 Task: Create a rule from the Agile list, Priority changed -> Complete task in the project AgilePulse if Priority Cleared then Complete Task
Action: Mouse moved to (101, 378)
Screenshot: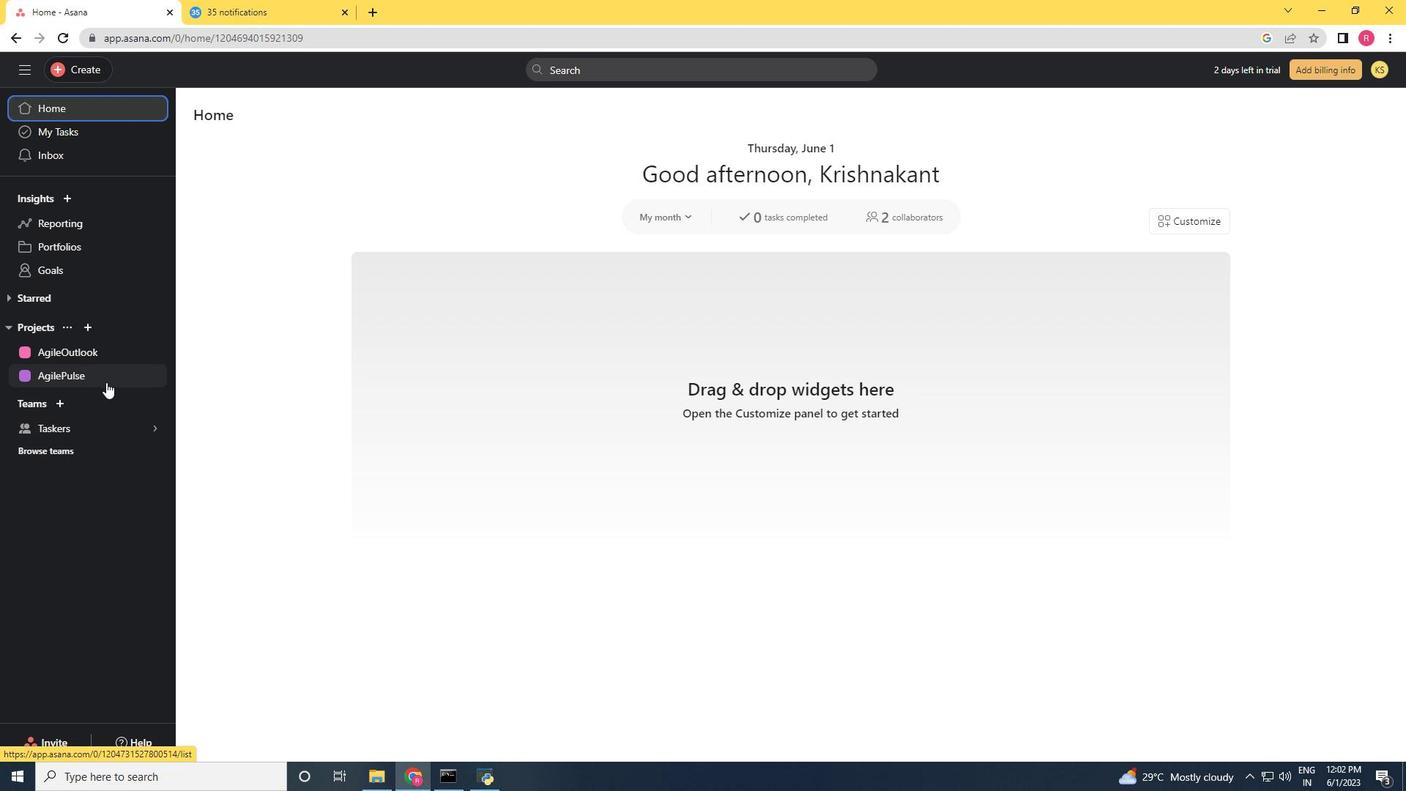 
Action: Mouse pressed left at (101, 378)
Screenshot: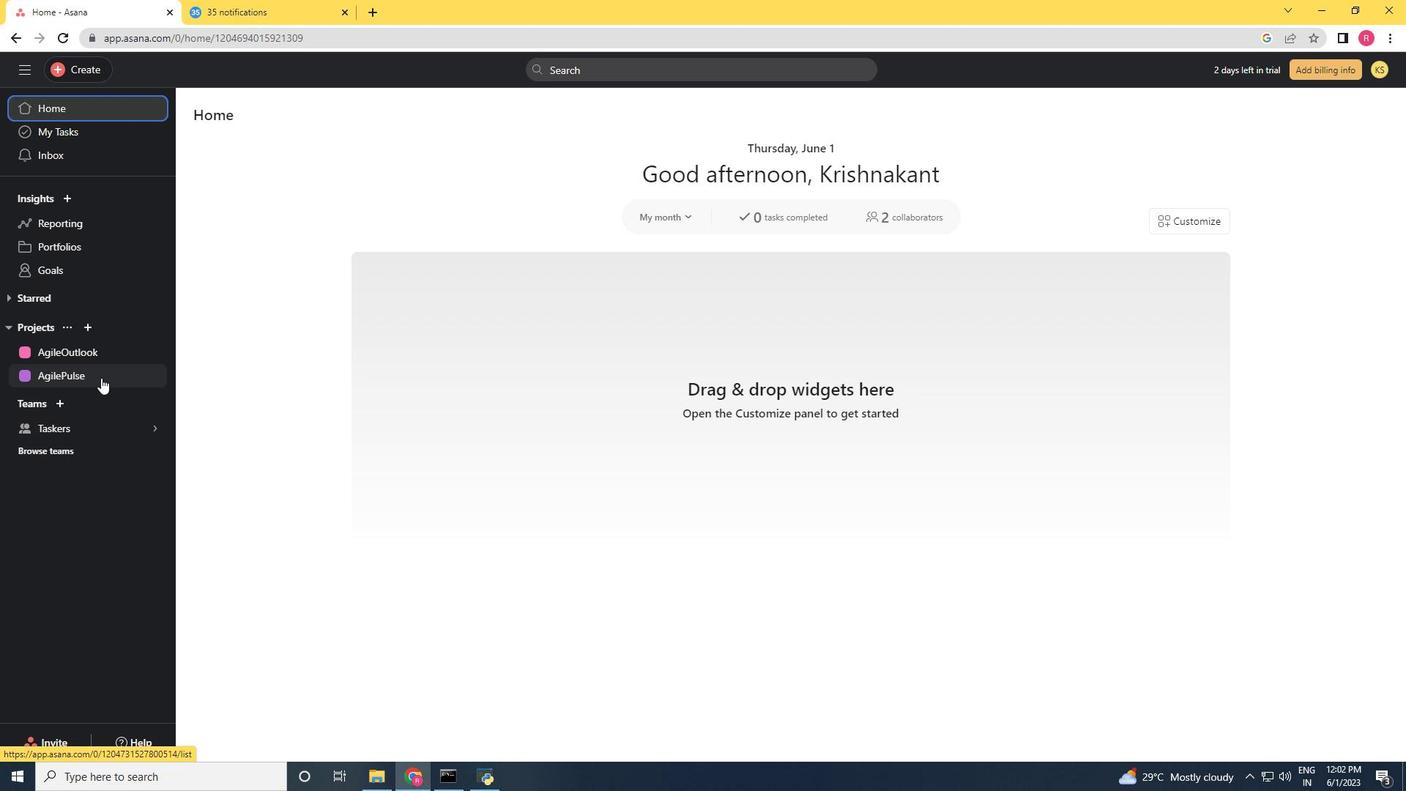 
Action: Mouse moved to (1355, 128)
Screenshot: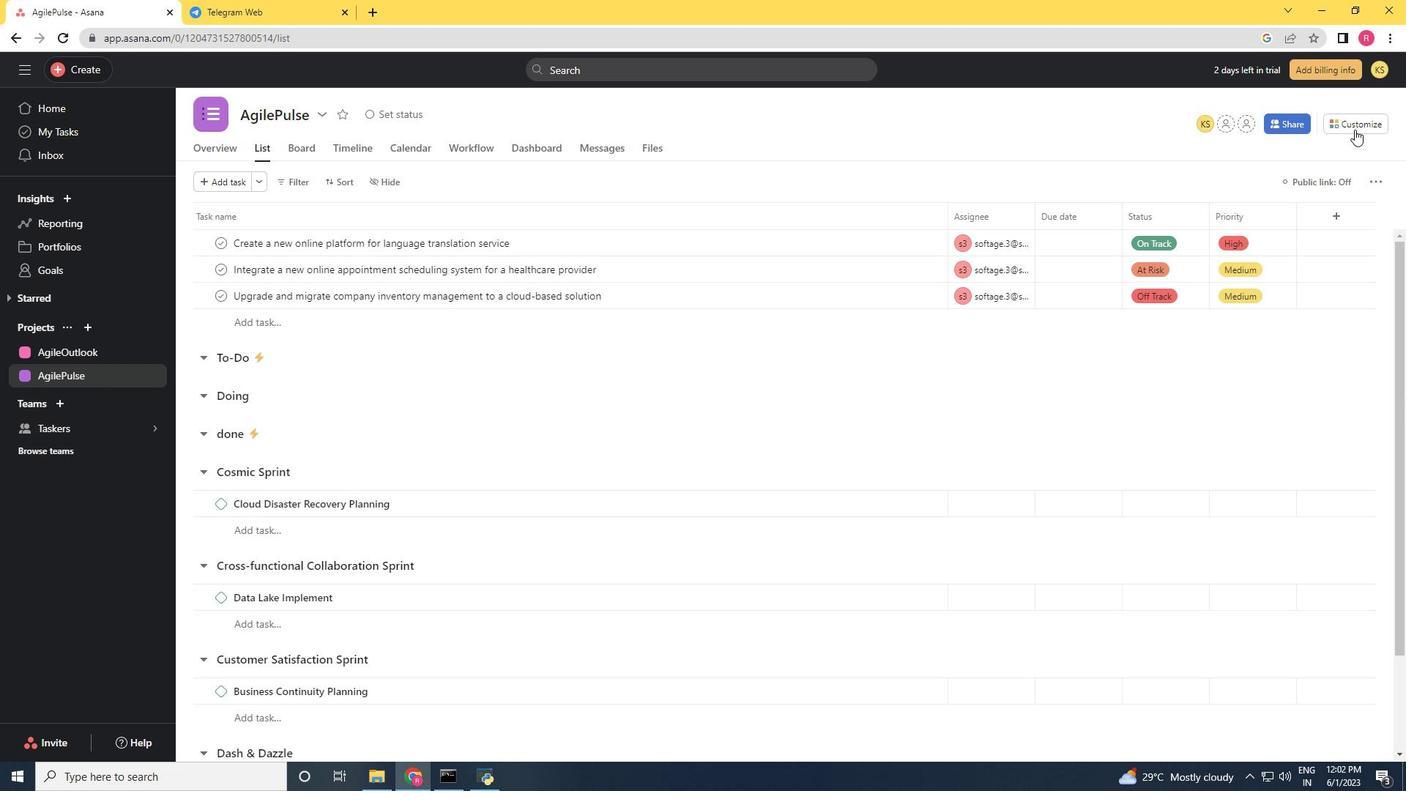 
Action: Mouse pressed left at (1355, 128)
Screenshot: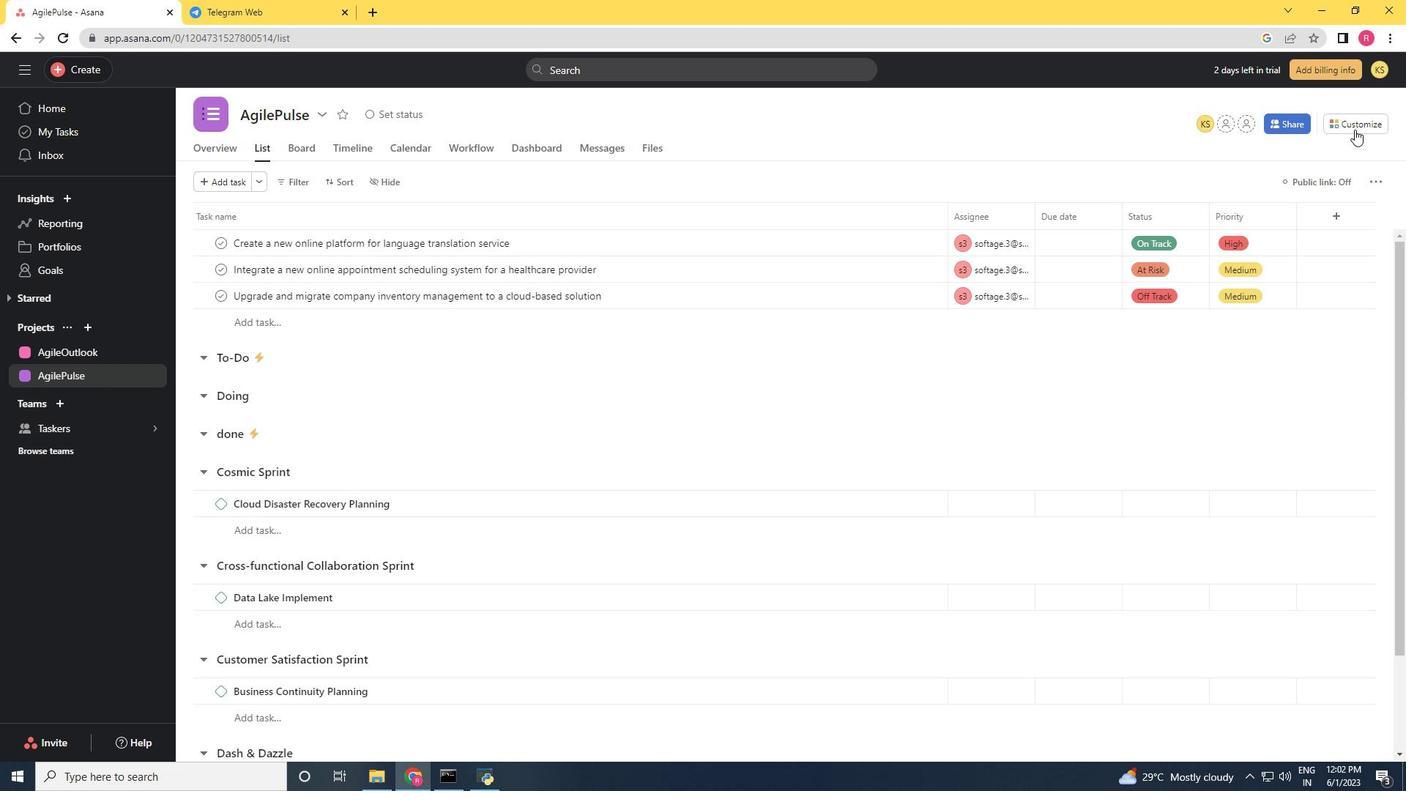 
Action: Mouse moved to (1113, 315)
Screenshot: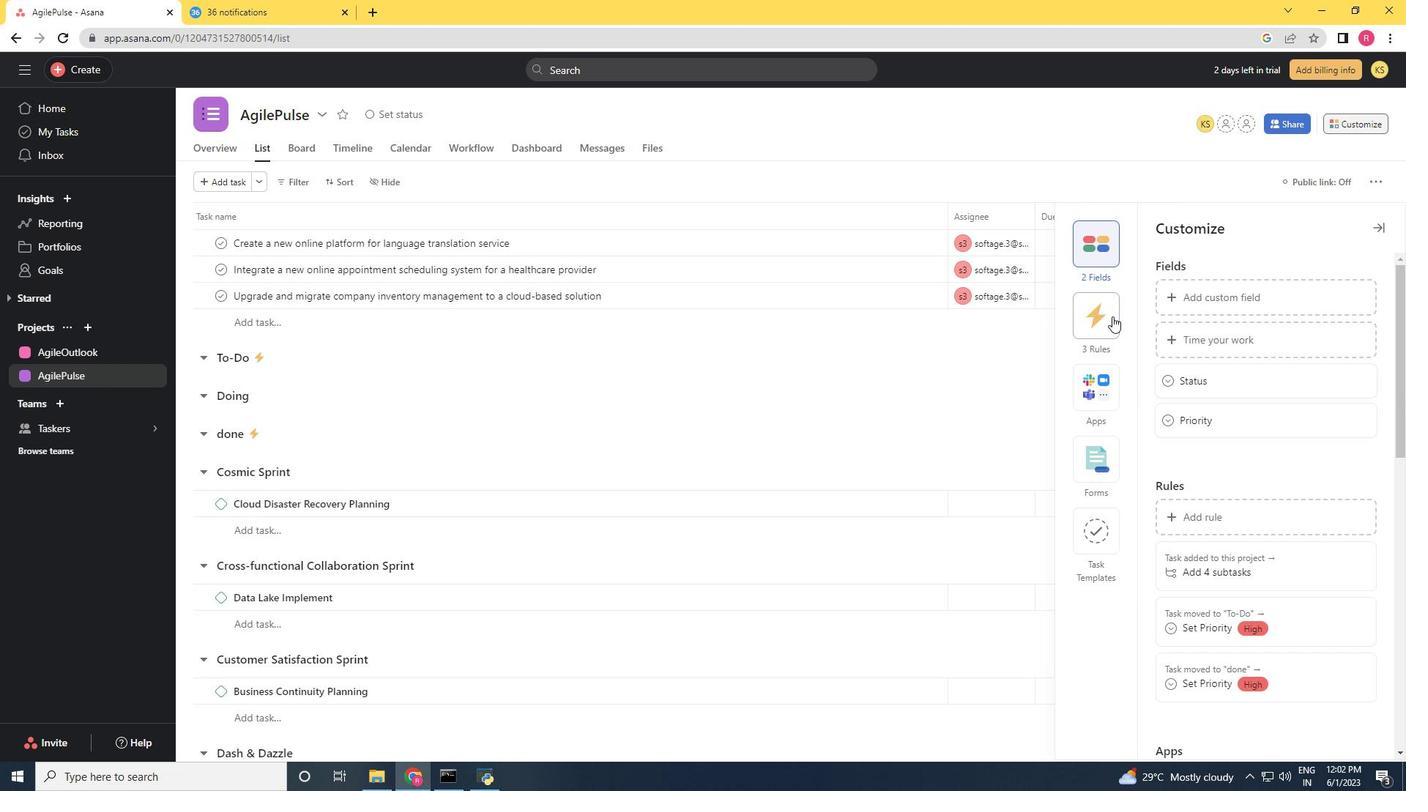 
Action: Mouse pressed left at (1113, 315)
Screenshot: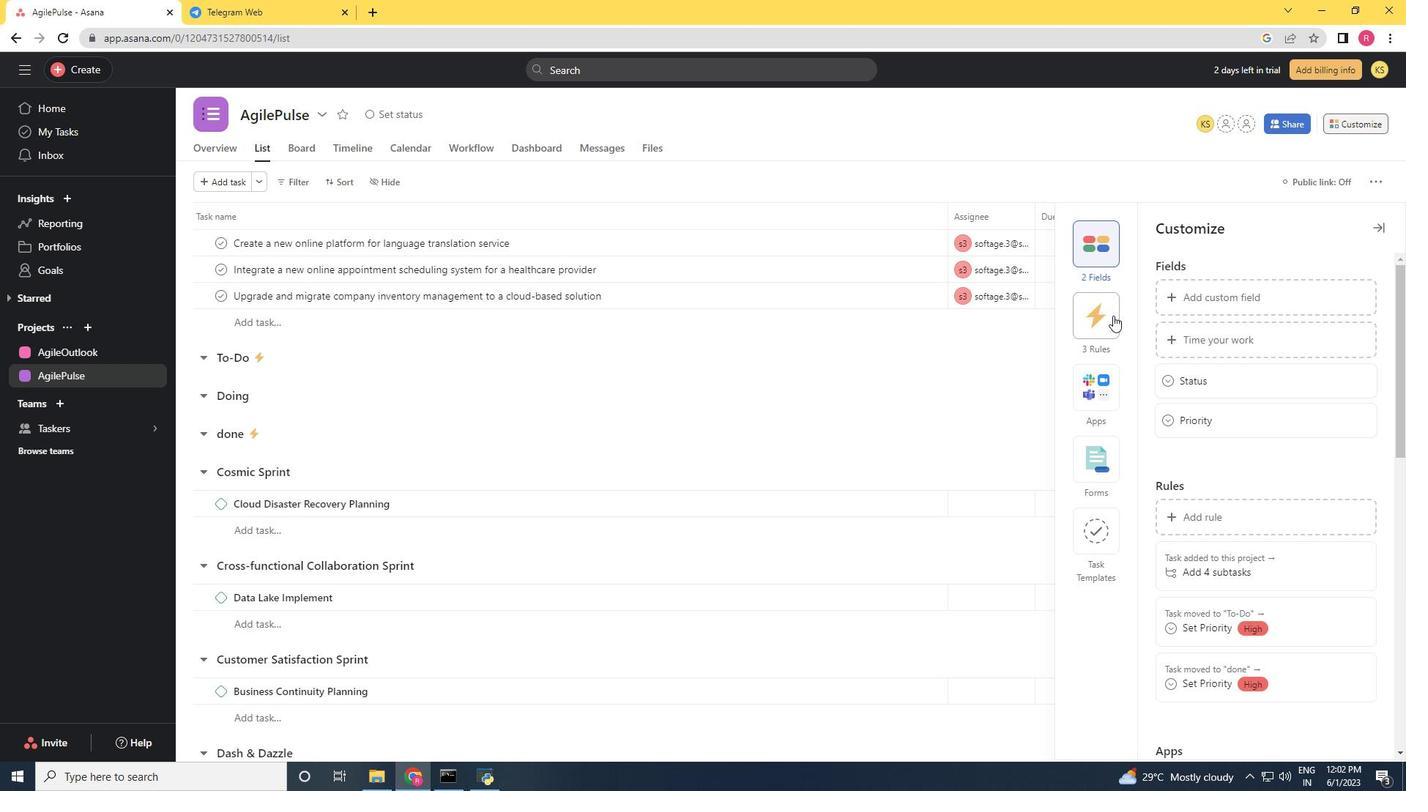 
Action: Mouse moved to (1228, 300)
Screenshot: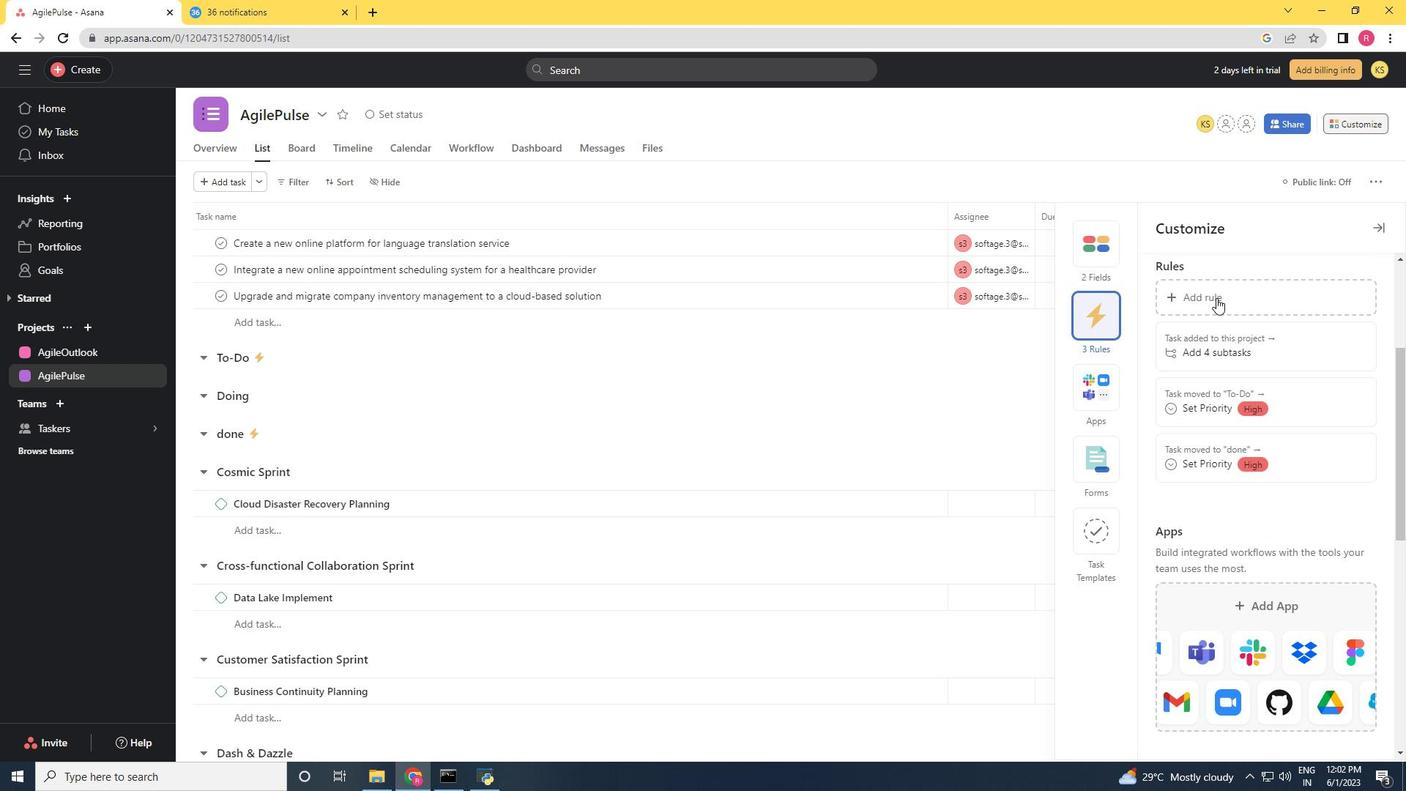 
Action: Mouse pressed left at (1228, 300)
Screenshot: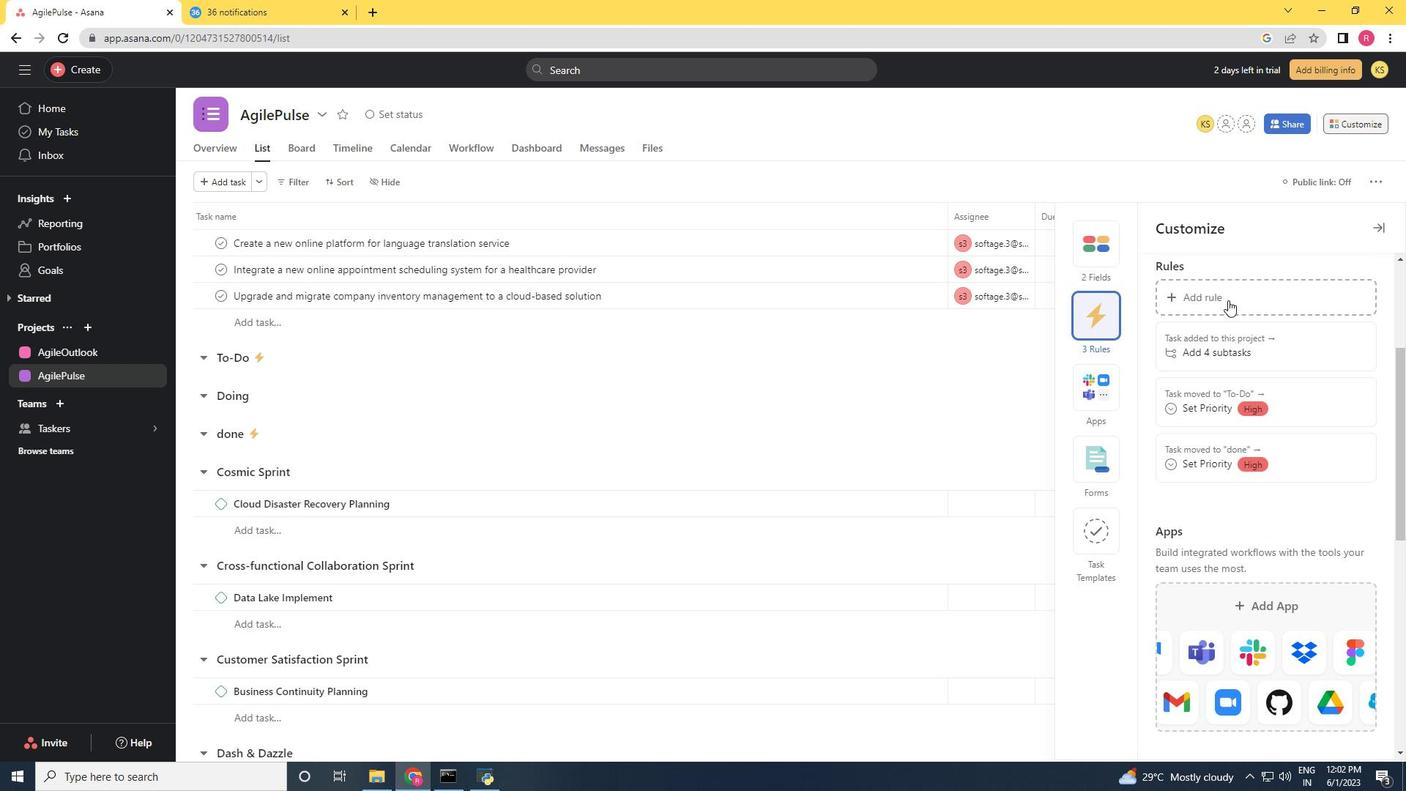 
Action: Mouse moved to (312, 222)
Screenshot: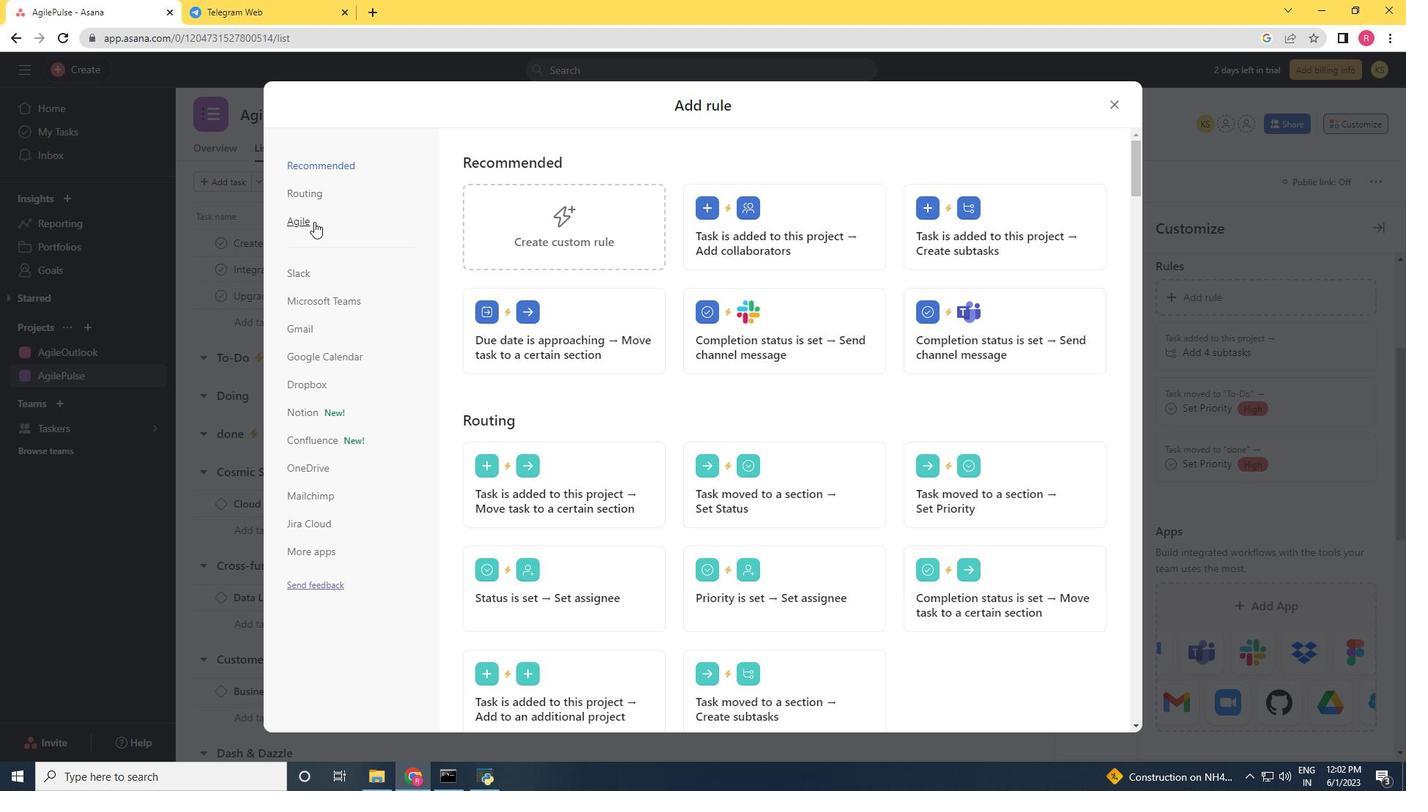 
Action: Mouse pressed left at (312, 222)
Screenshot: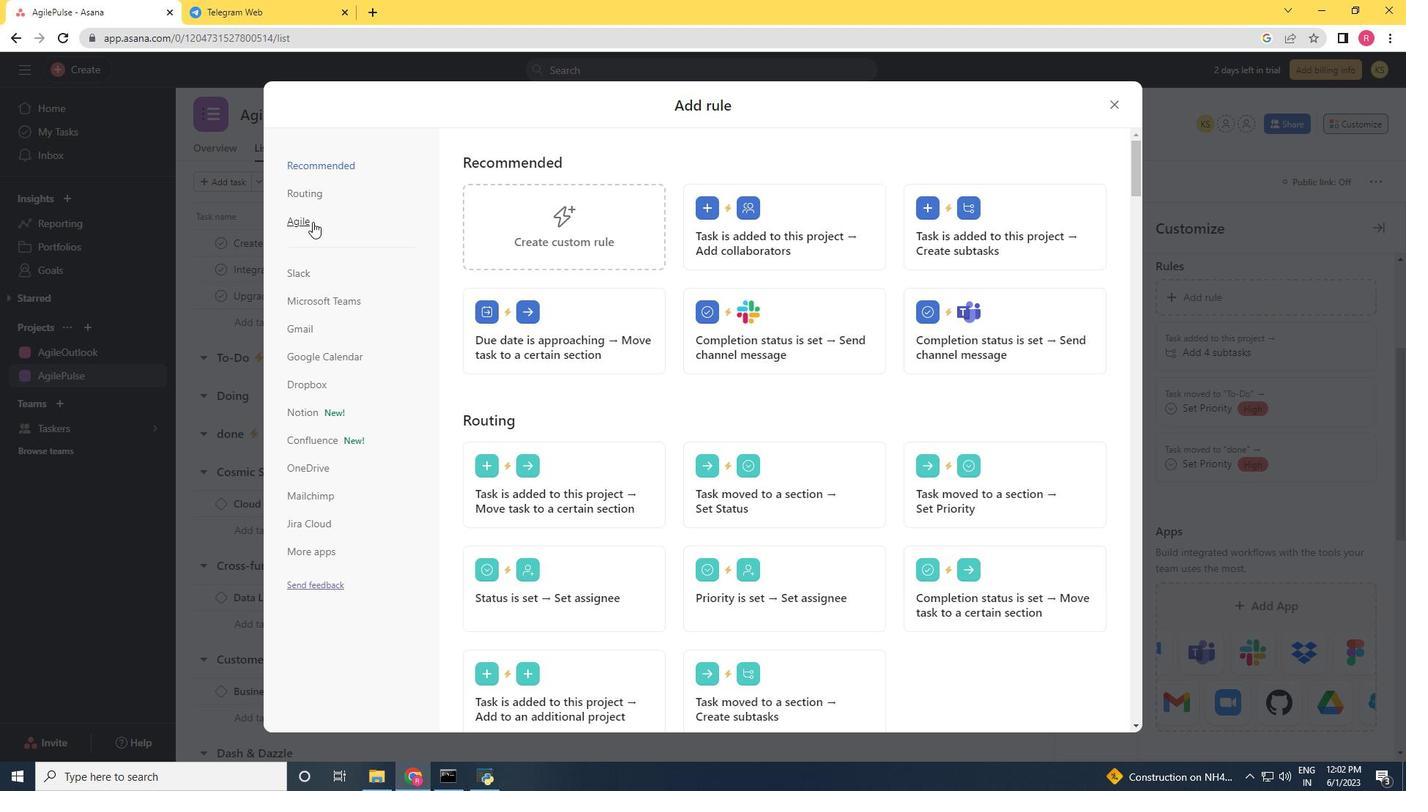 
Action: Mouse moved to (794, 231)
Screenshot: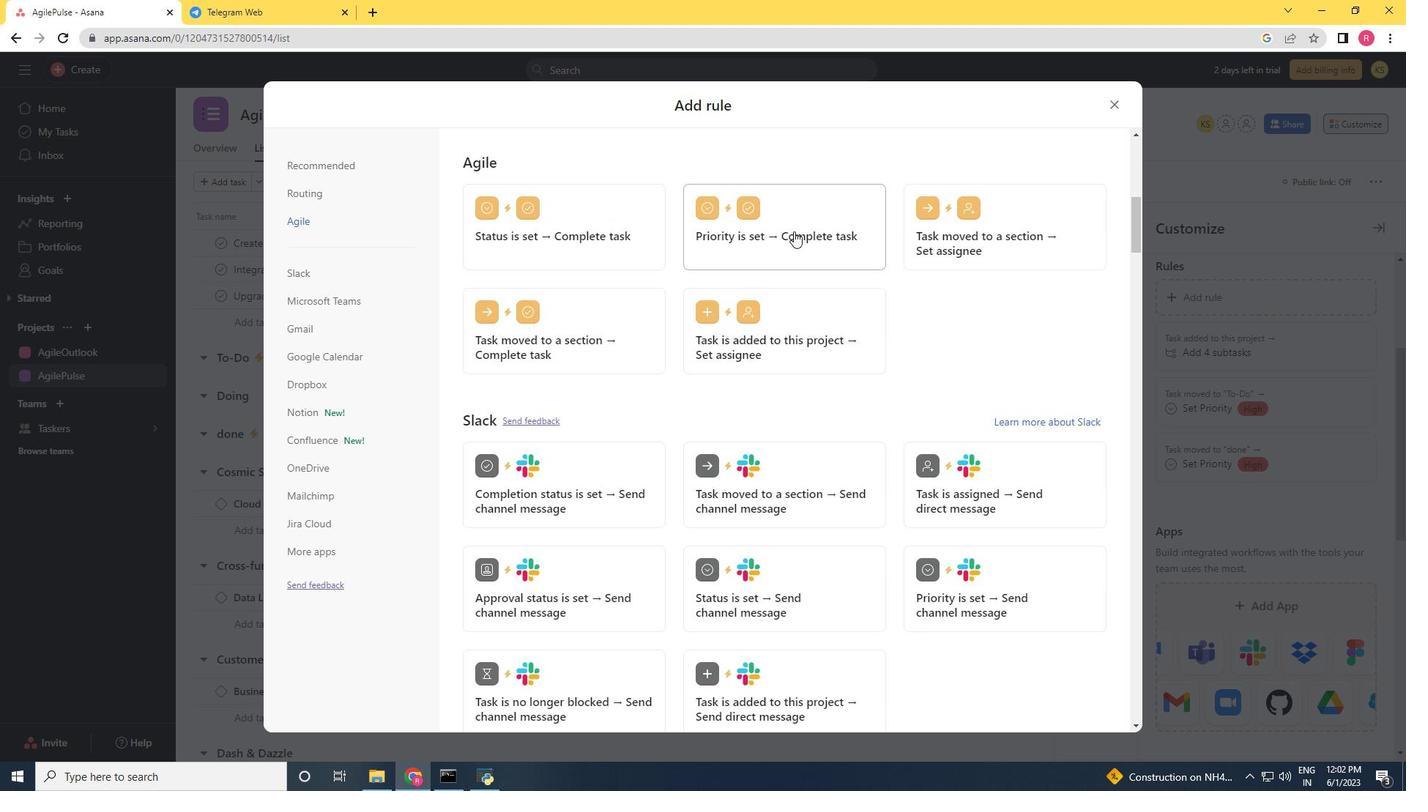 
Action: Mouse pressed left at (794, 231)
Screenshot: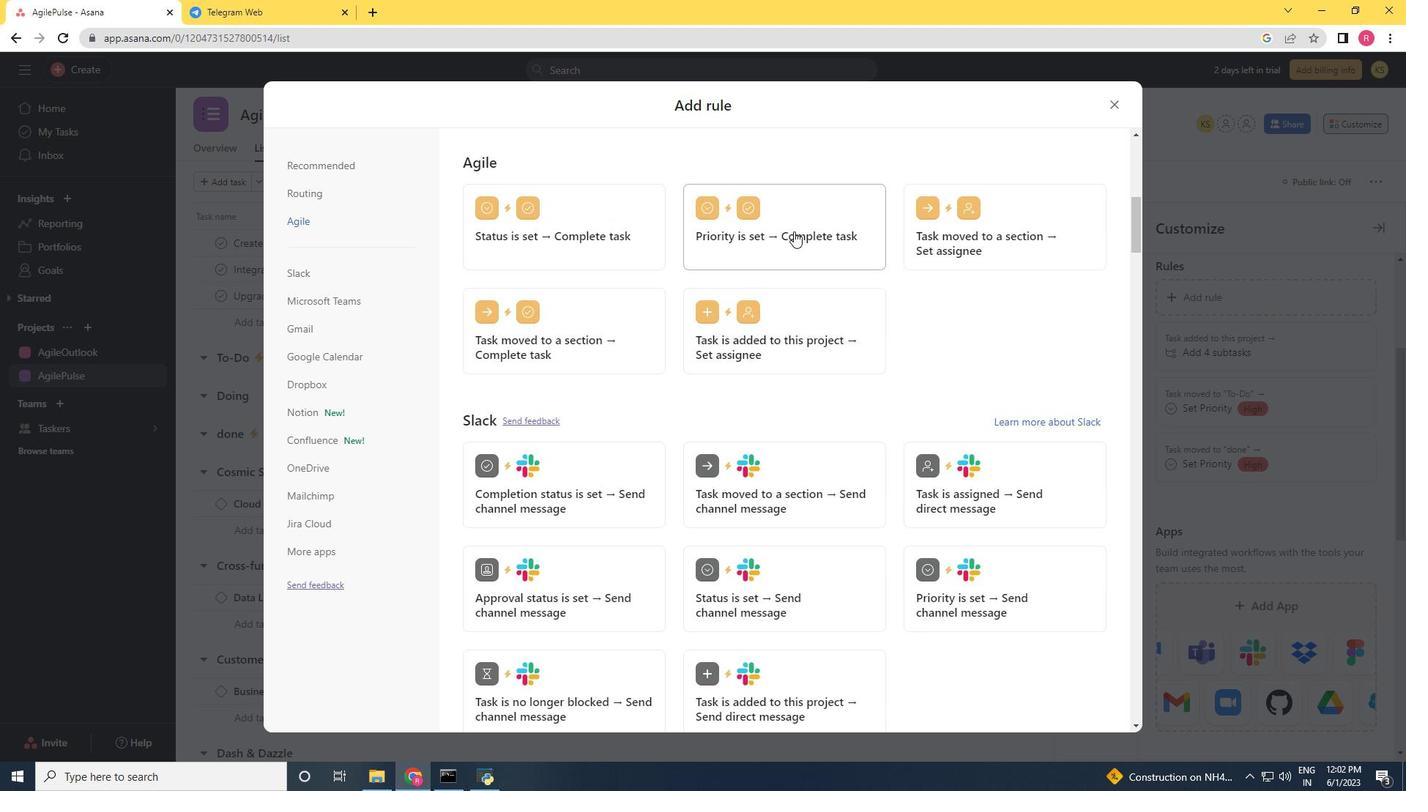 
Action: Mouse moved to (885, 256)
Screenshot: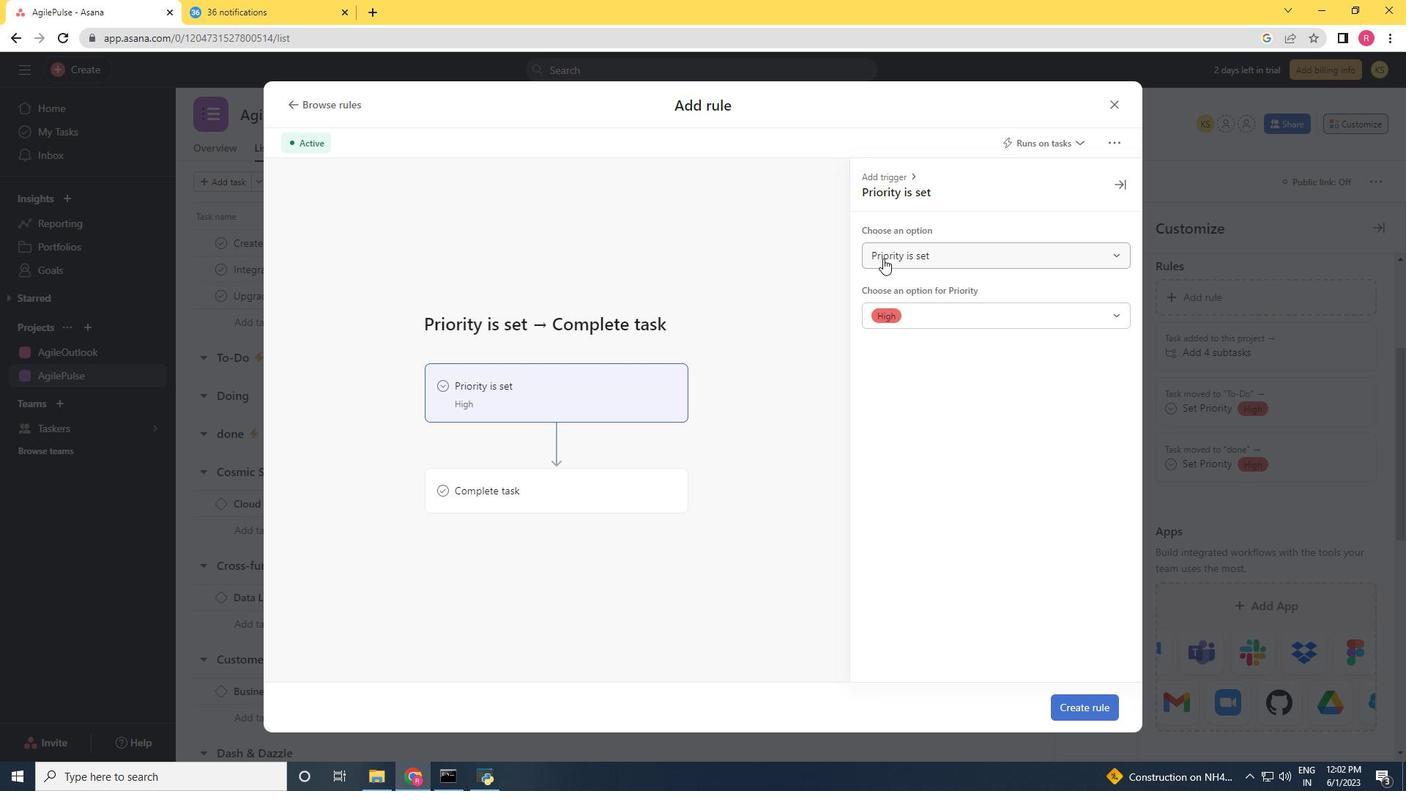 
Action: Mouse pressed left at (885, 256)
Screenshot: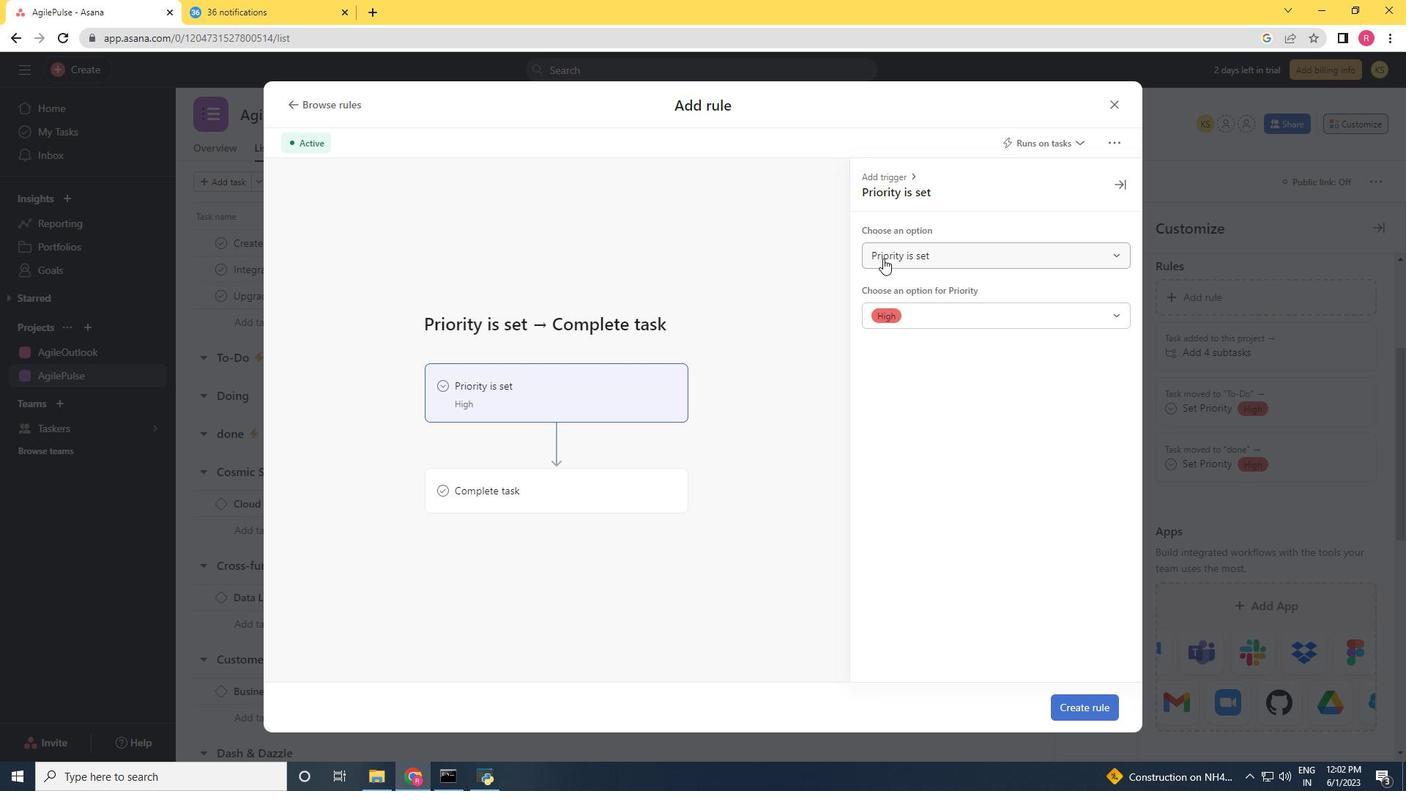 
Action: Mouse moved to (909, 317)
Screenshot: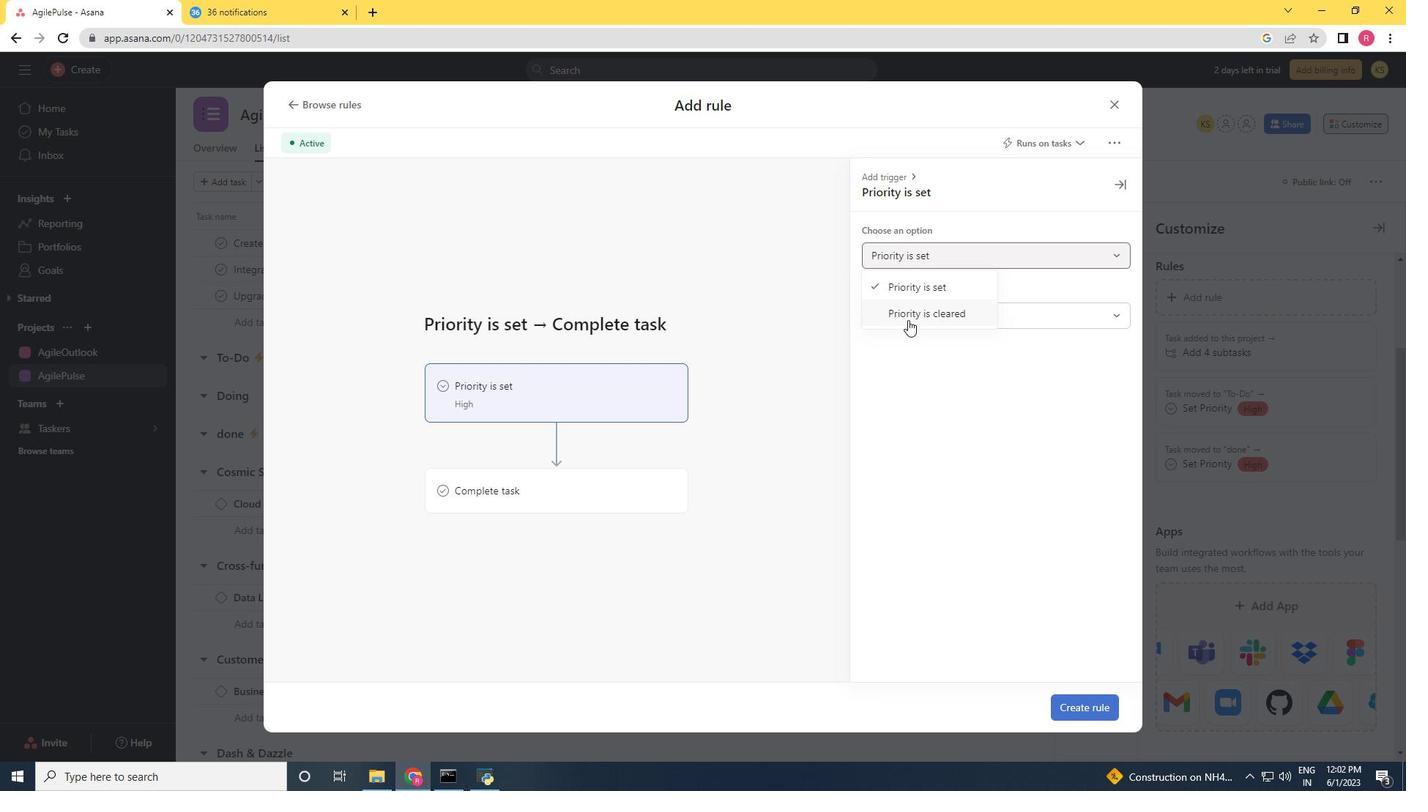 
Action: Mouse pressed left at (909, 317)
Screenshot: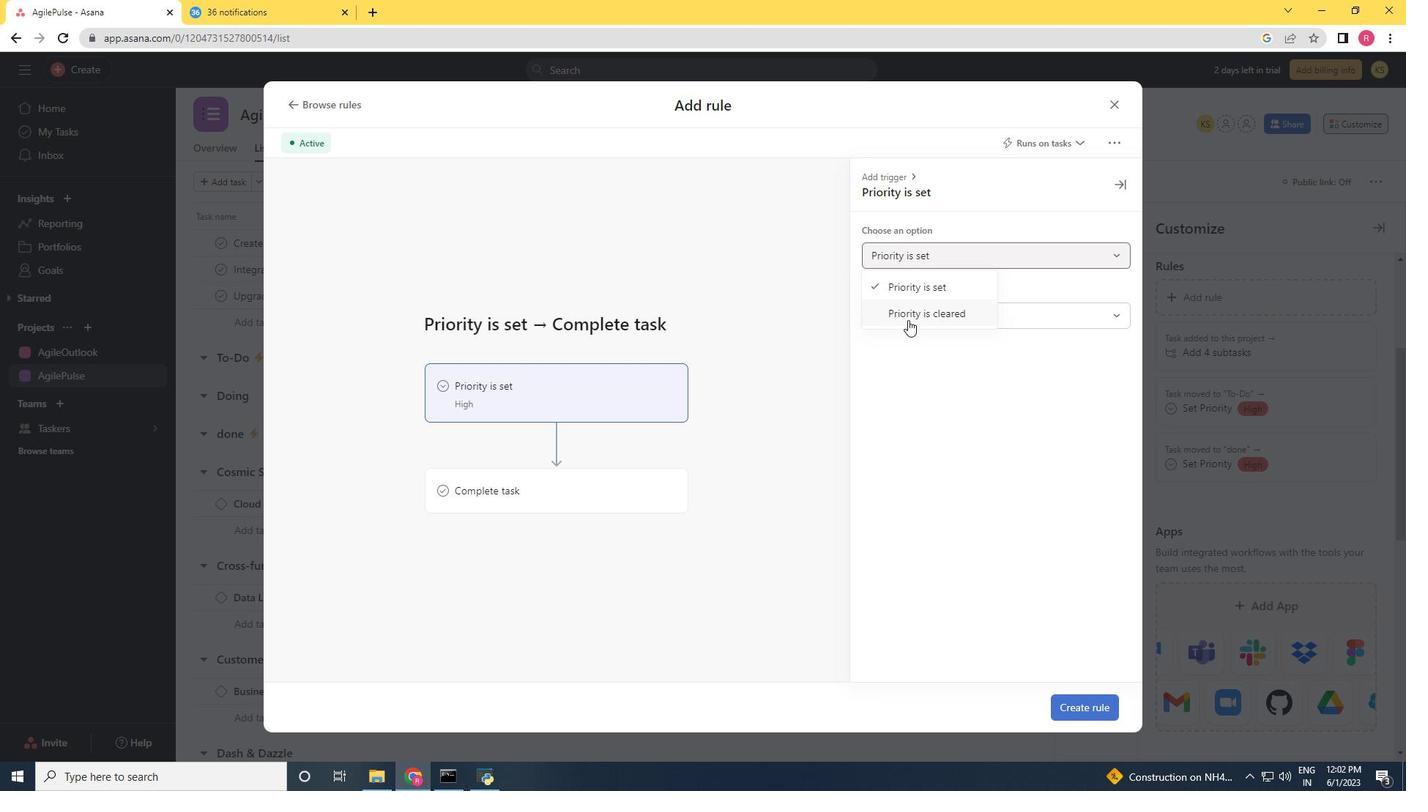 
Action: Mouse moved to (510, 485)
Screenshot: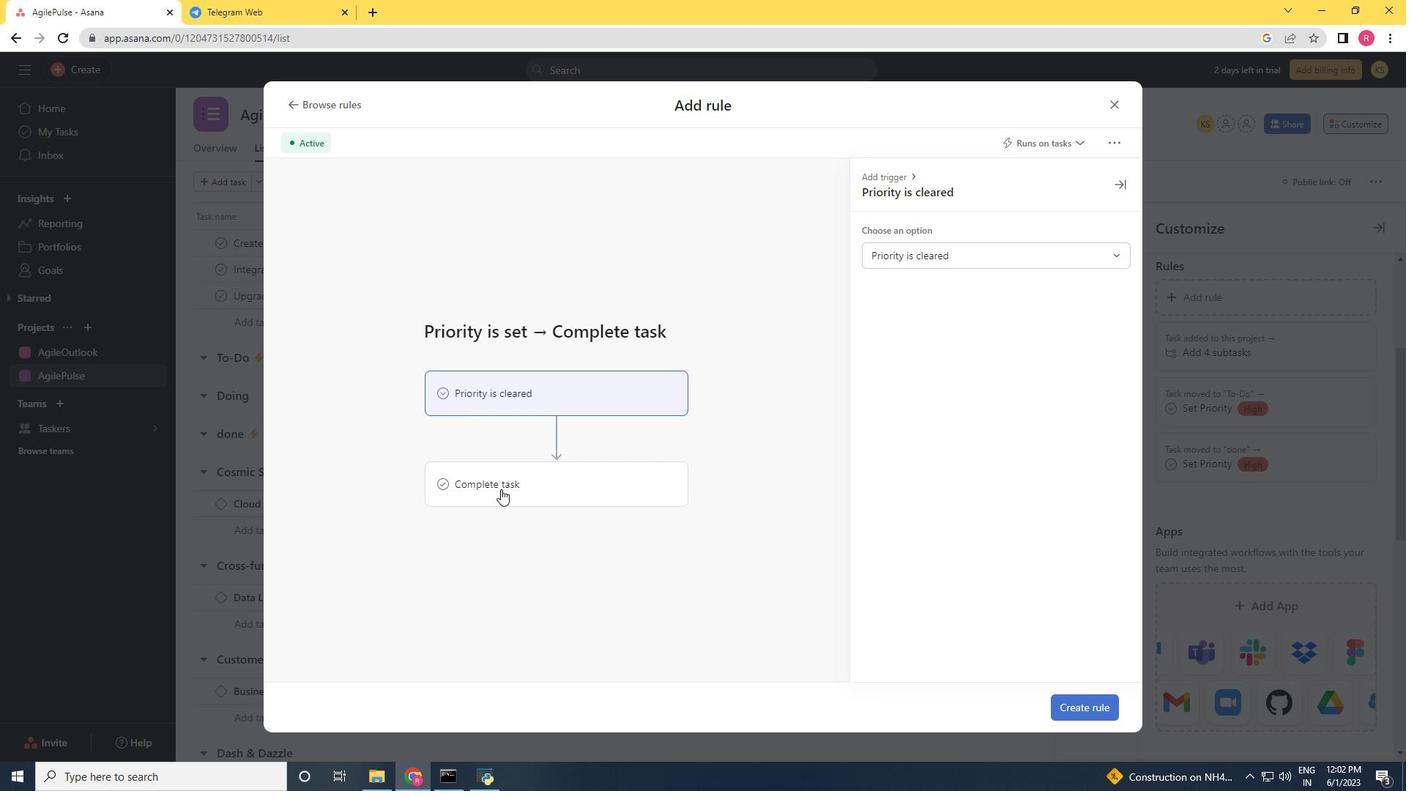 
Action: Mouse pressed left at (510, 485)
Screenshot: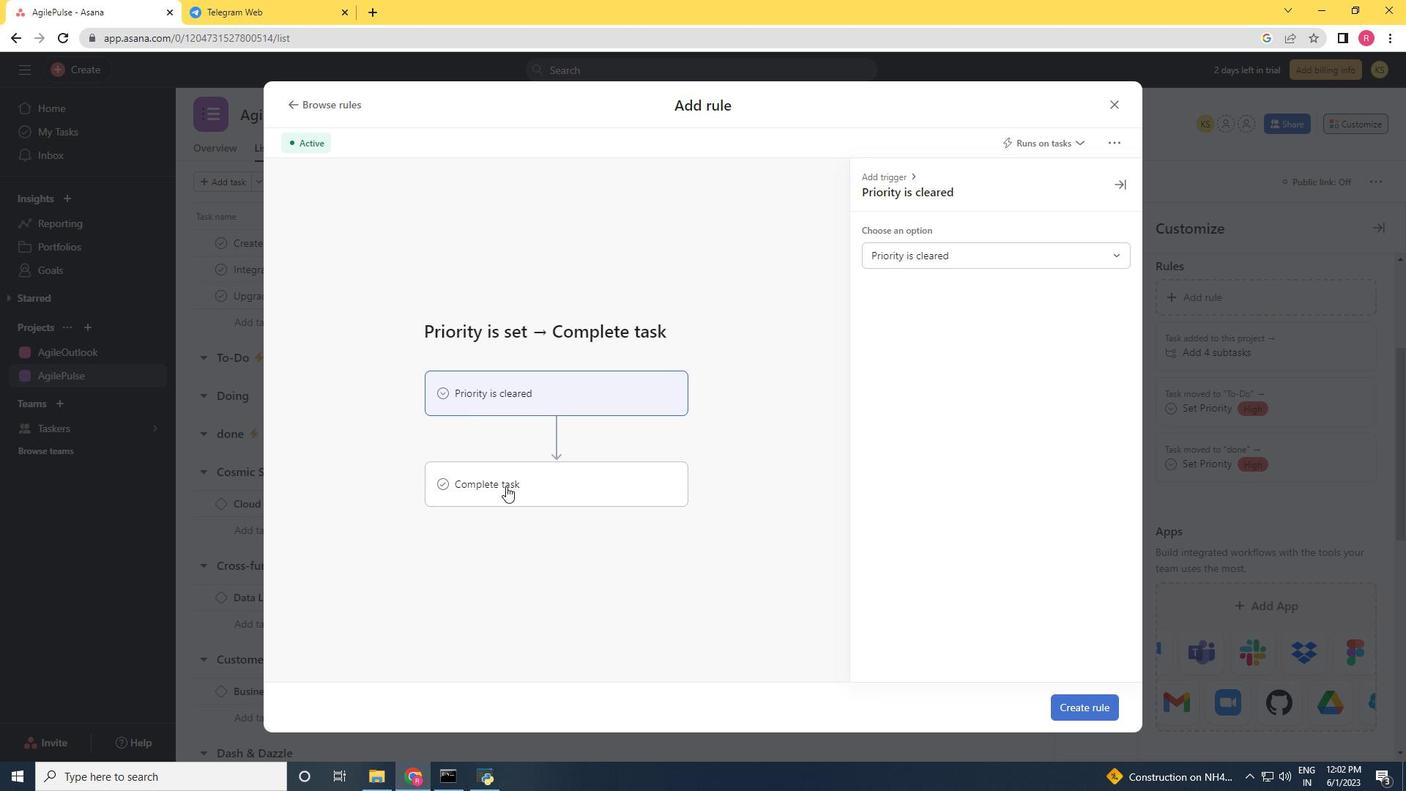 
Action: Mouse moved to (962, 246)
Screenshot: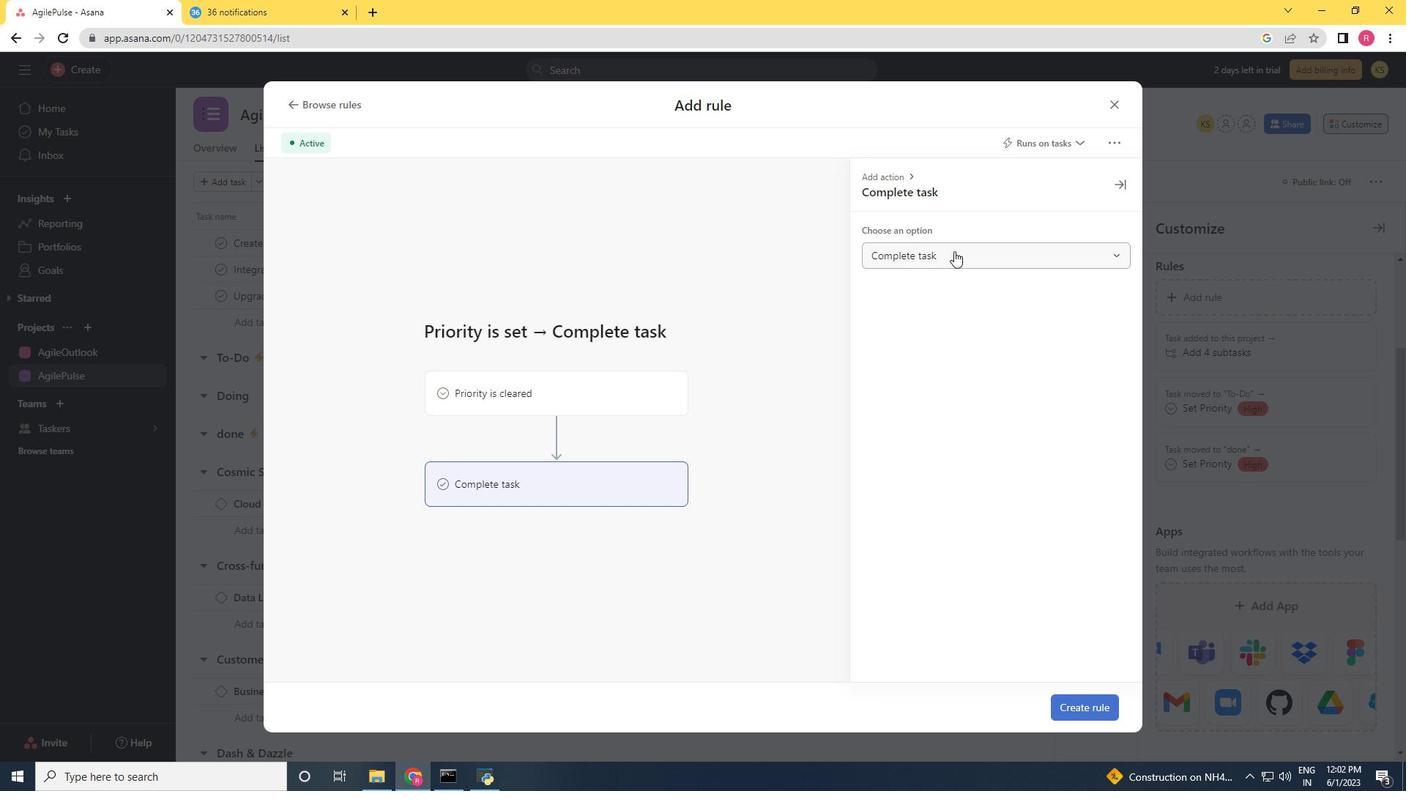 
Action: Mouse pressed left at (962, 246)
Screenshot: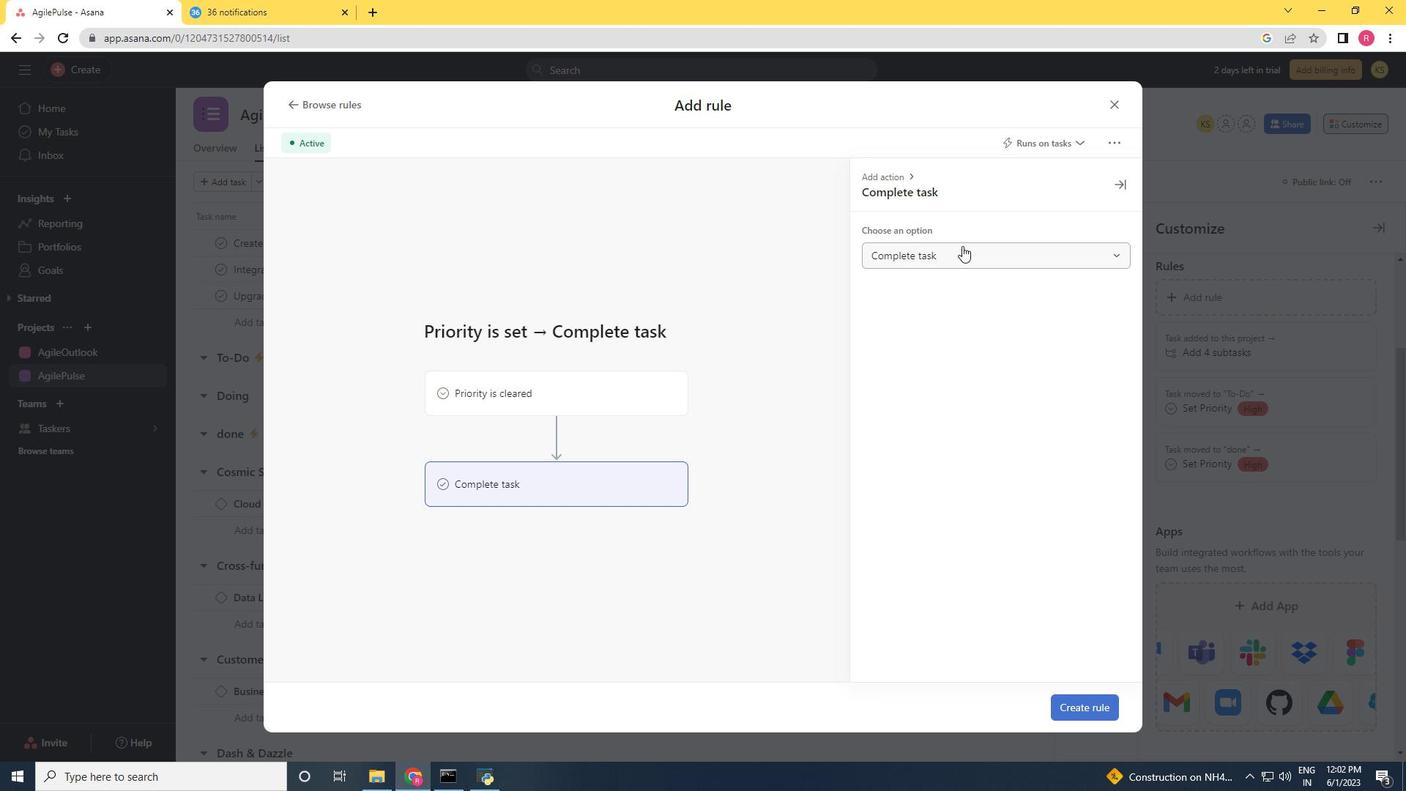 
Action: Mouse moved to (930, 282)
Screenshot: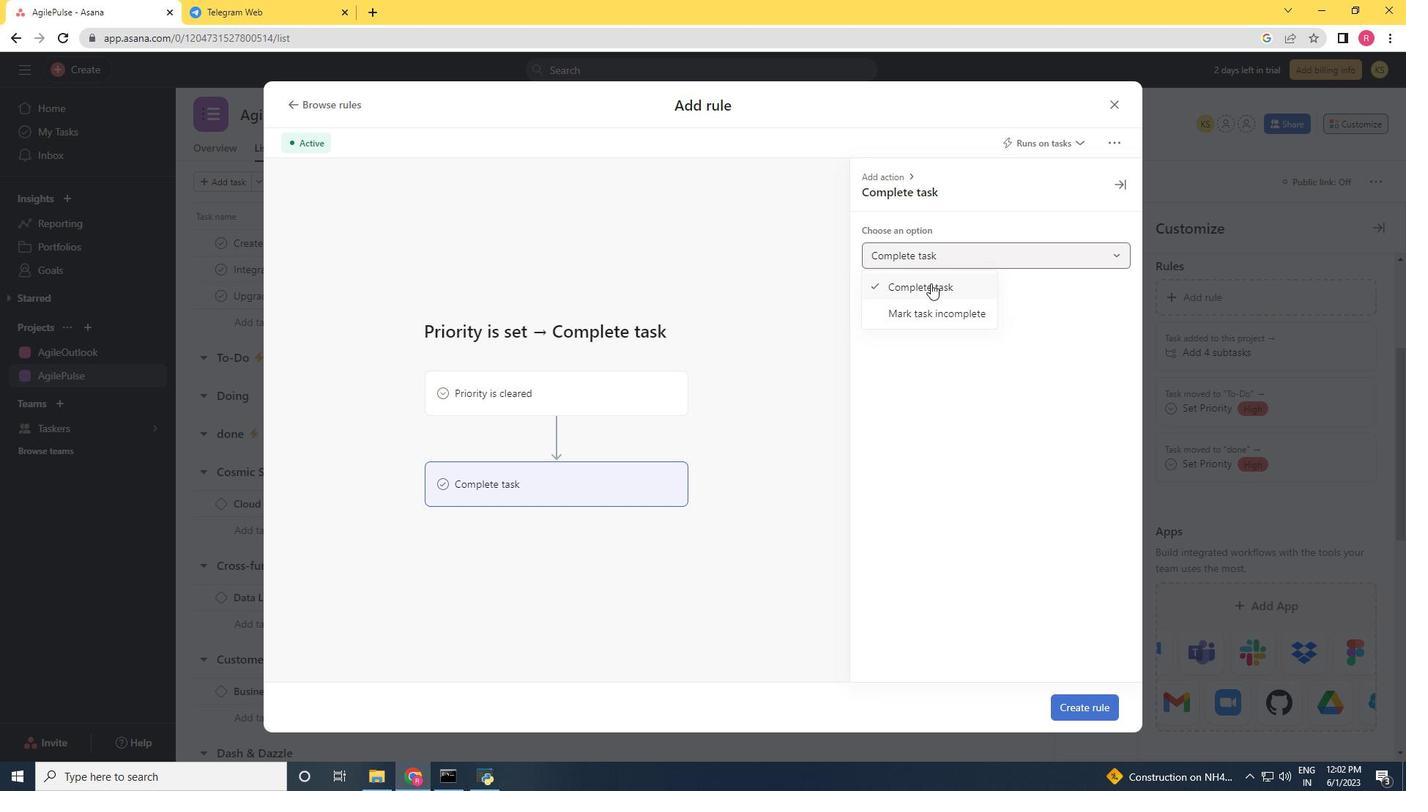 
Action: Mouse pressed left at (930, 282)
Screenshot: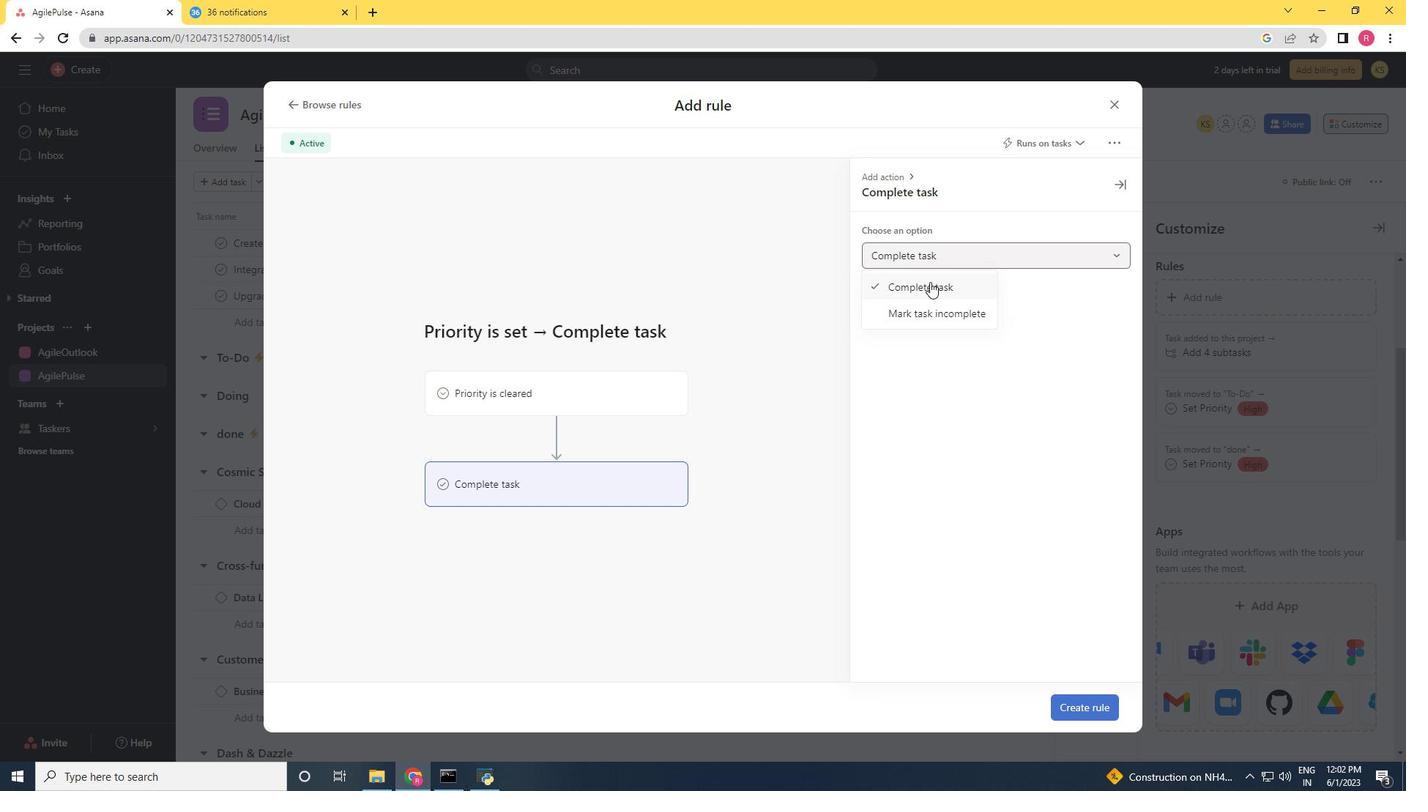 
Action: Mouse moved to (1083, 701)
Screenshot: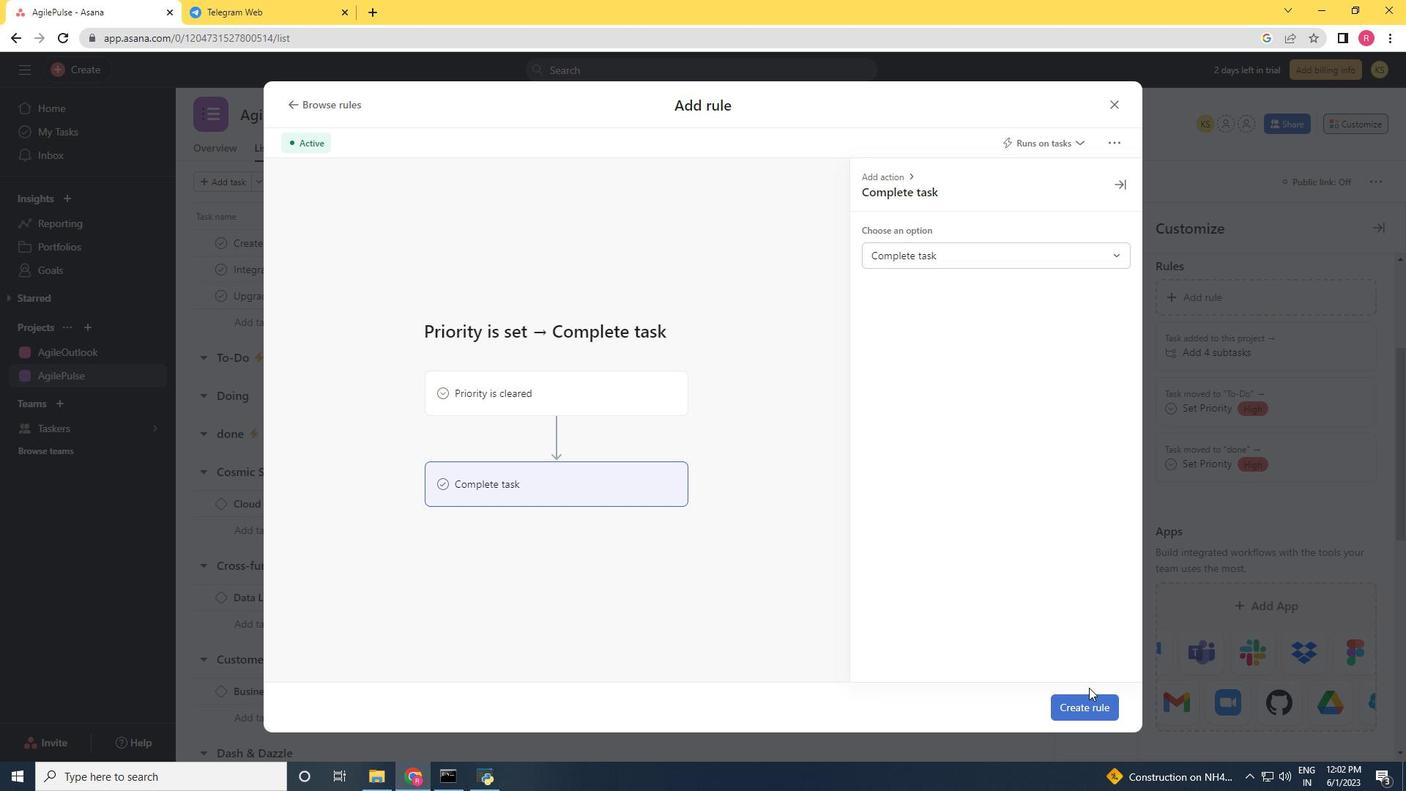 
Action: Mouse pressed left at (1083, 701)
Screenshot: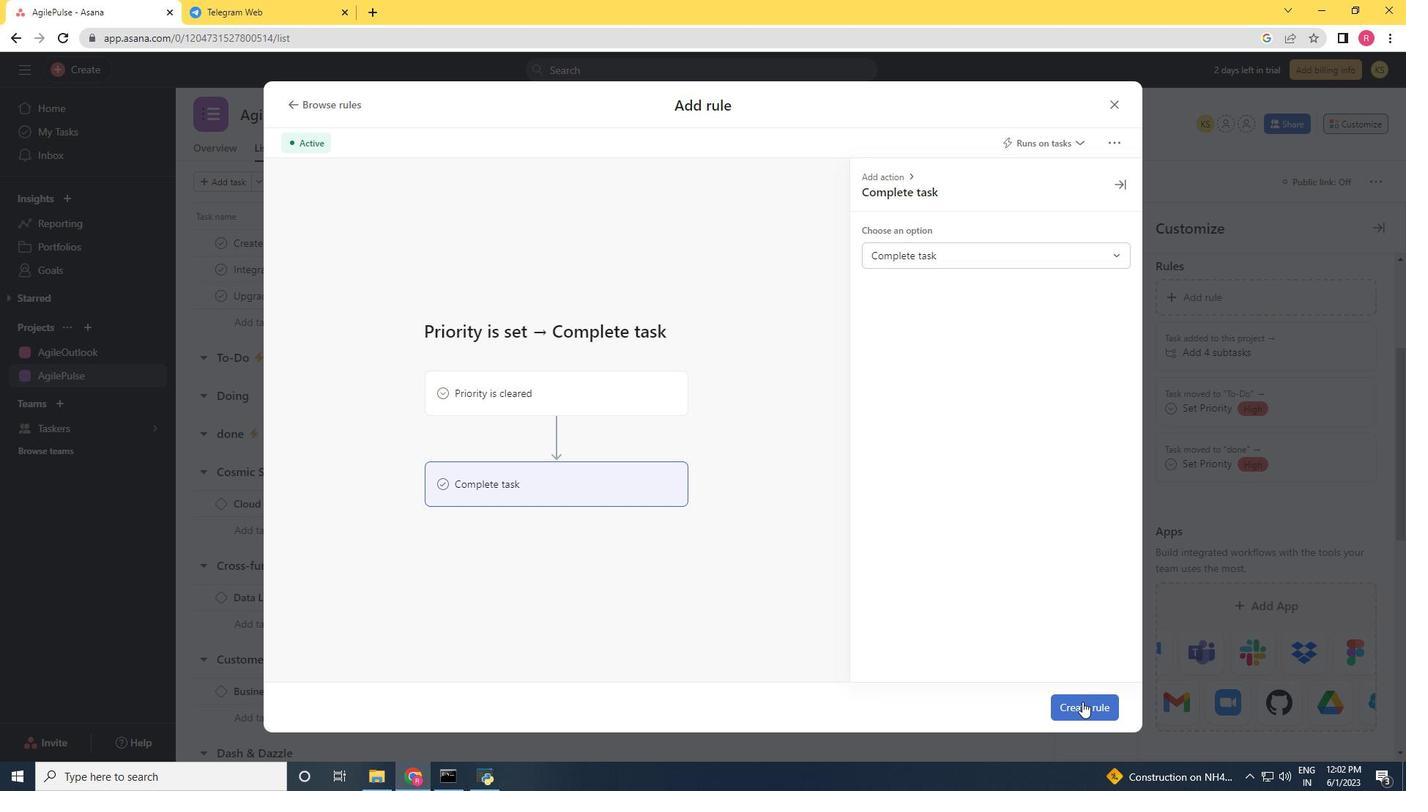 
Action: Mouse moved to (803, 638)
Screenshot: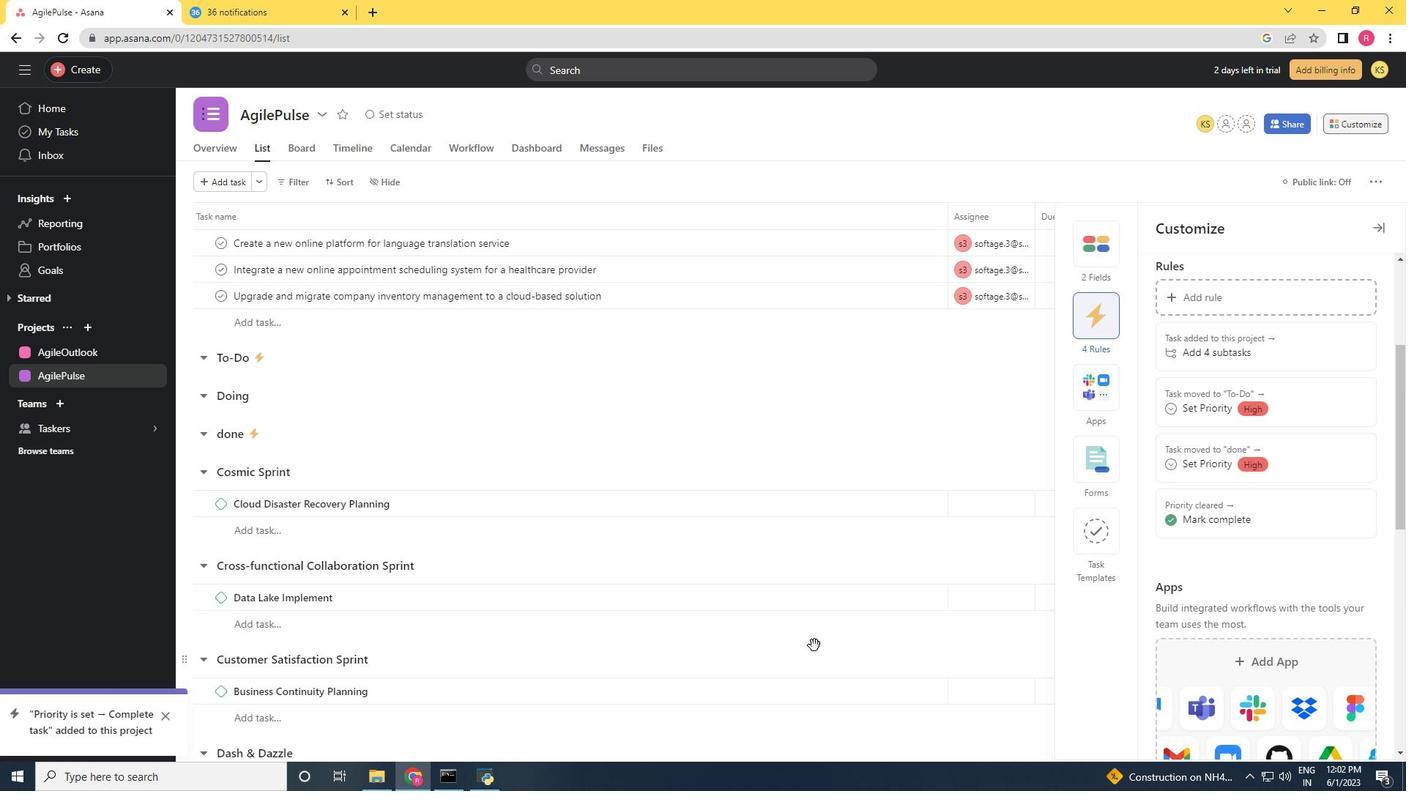 
